 Task: Toggle the page on scroll in the timeline.
Action: Mouse moved to (19, 515)
Screenshot: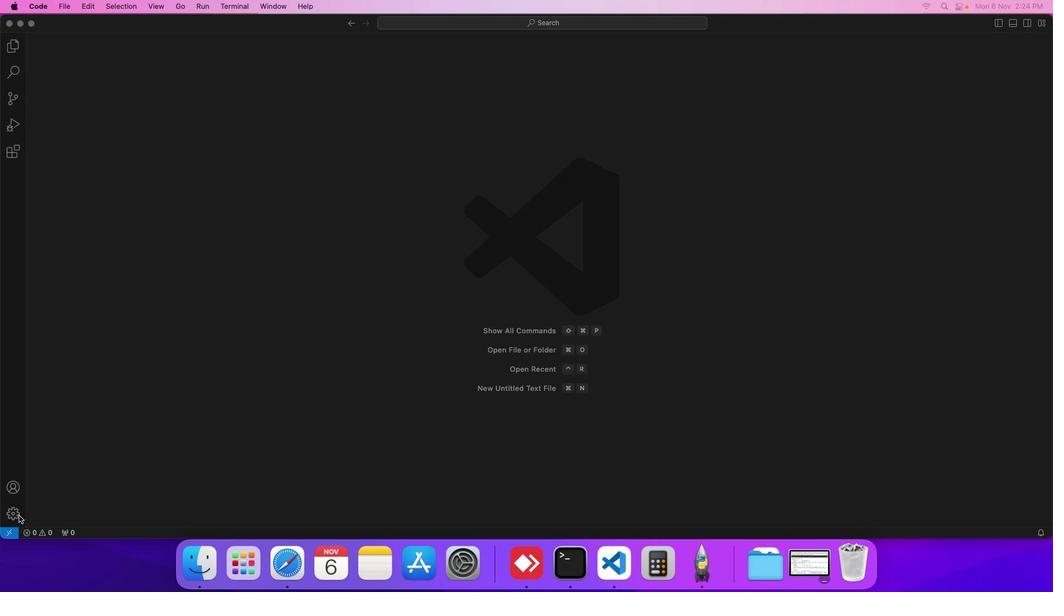 
Action: Mouse pressed left at (19, 515)
Screenshot: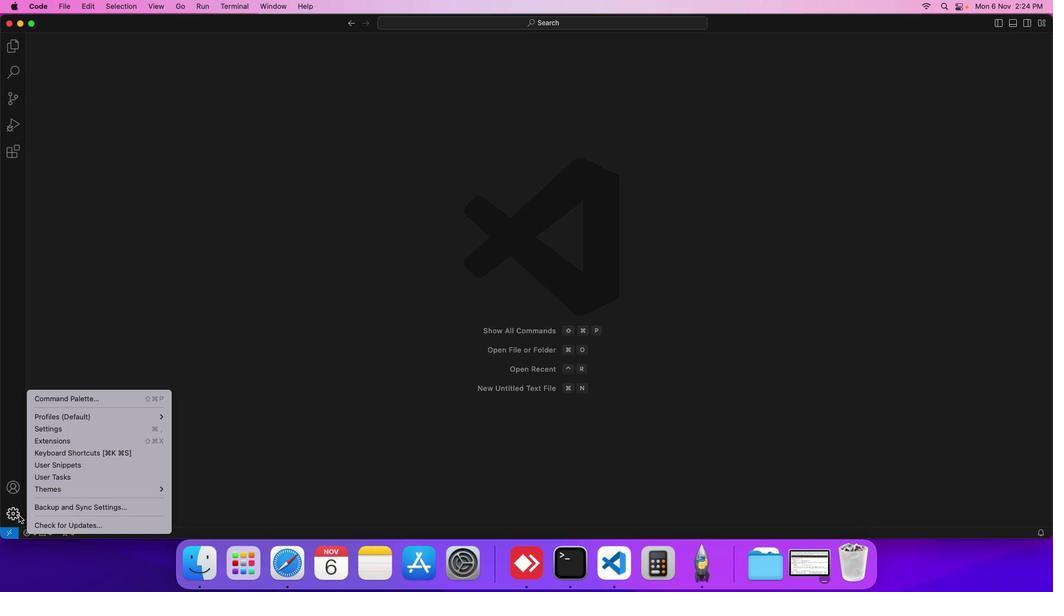 
Action: Mouse moved to (52, 427)
Screenshot: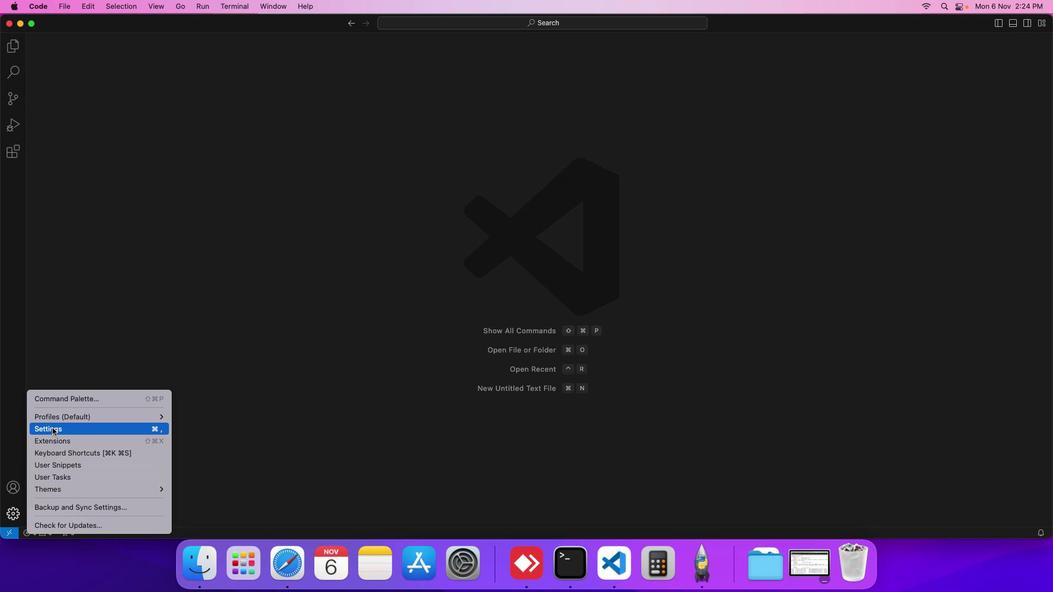 
Action: Mouse pressed left at (52, 427)
Screenshot: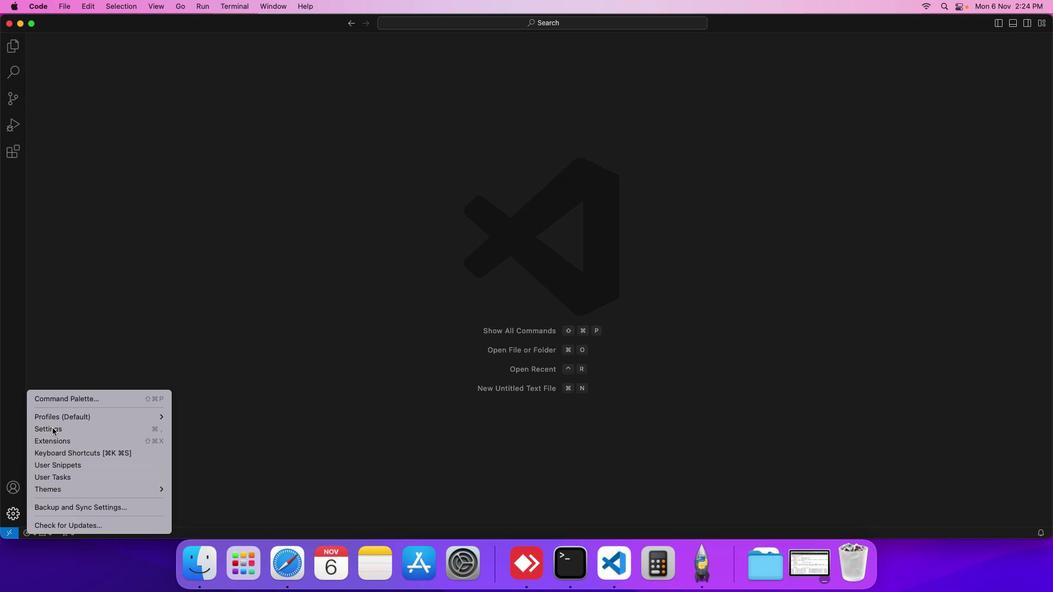 
Action: Mouse moved to (262, 156)
Screenshot: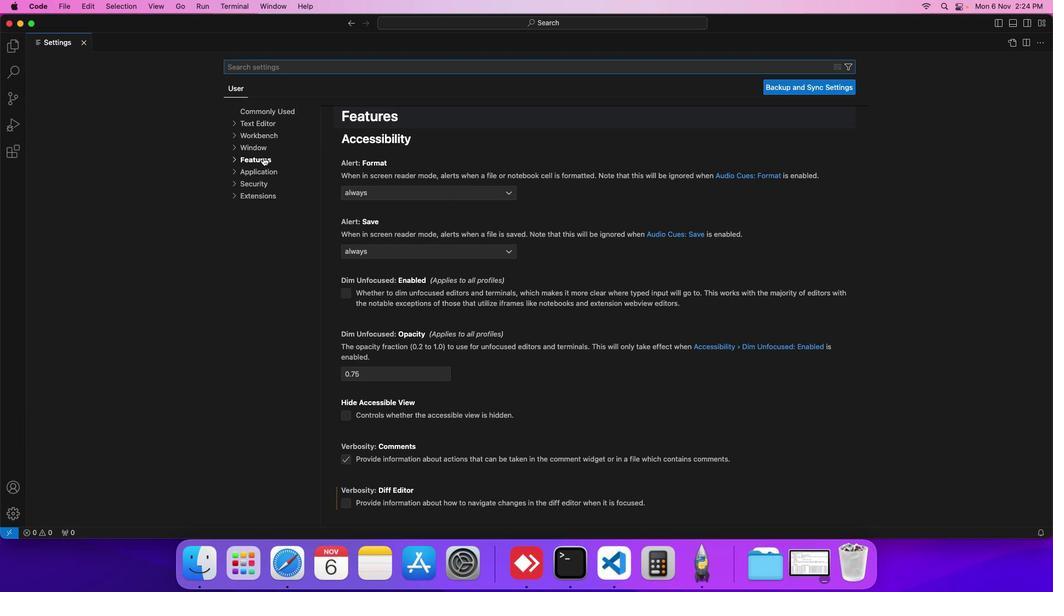 
Action: Mouse pressed left at (262, 156)
Screenshot: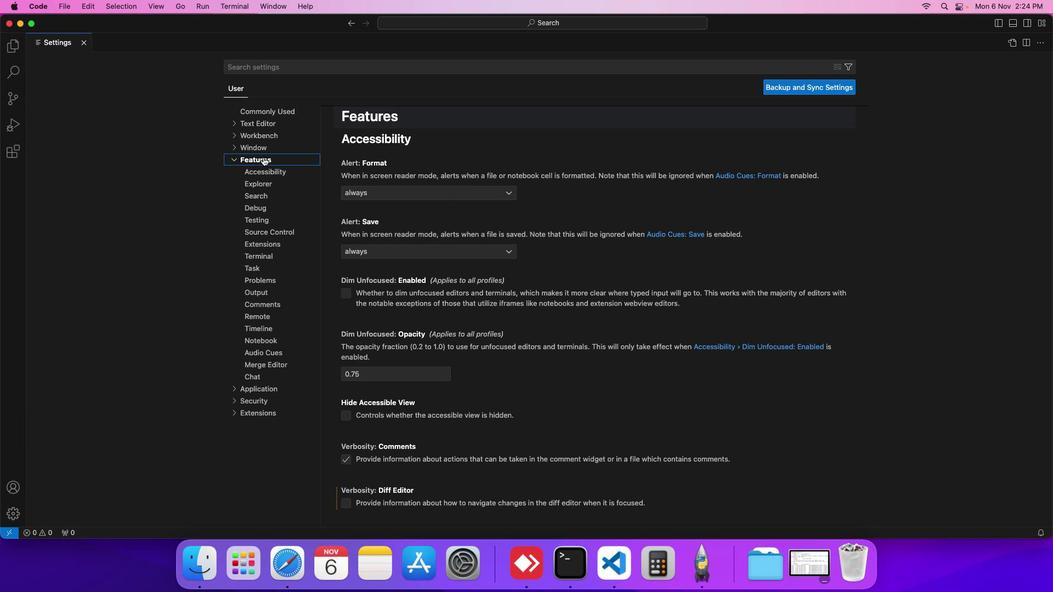 
Action: Mouse moved to (260, 329)
Screenshot: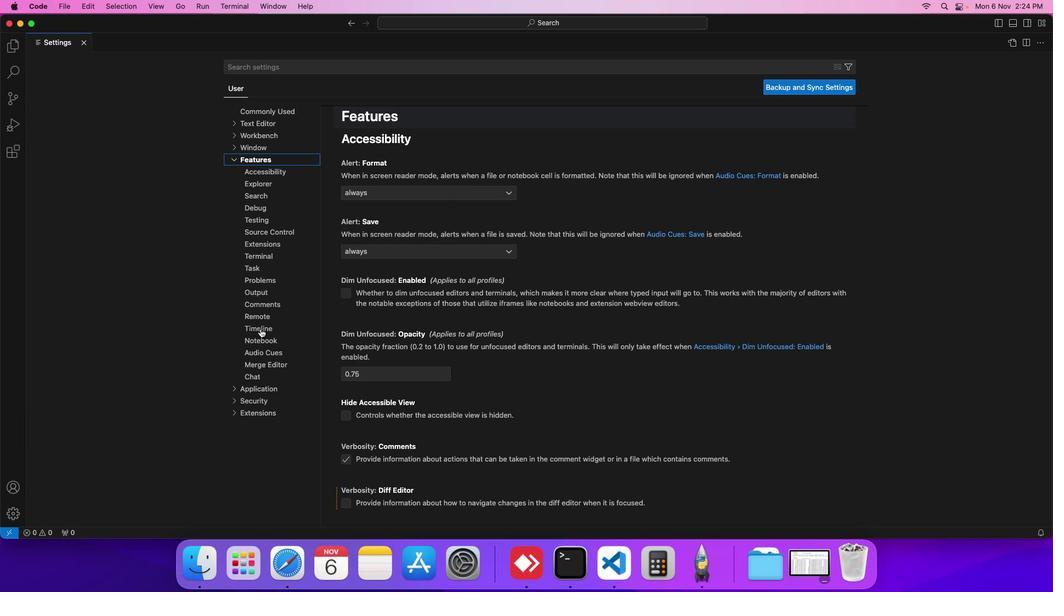 
Action: Mouse pressed left at (260, 329)
Screenshot: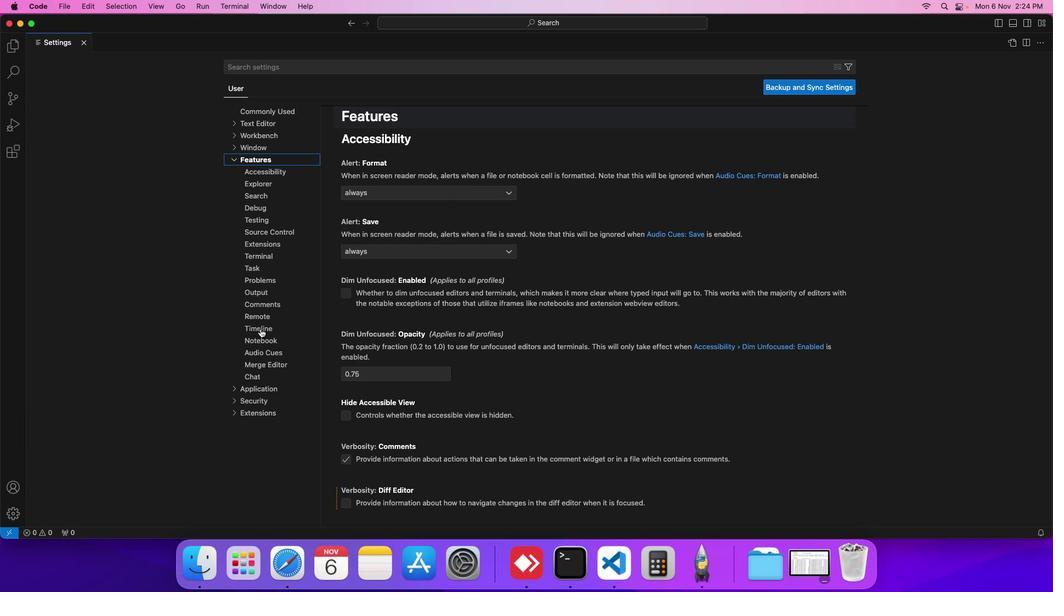 
Action: Mouse moved to (345, 153)
Screenshot: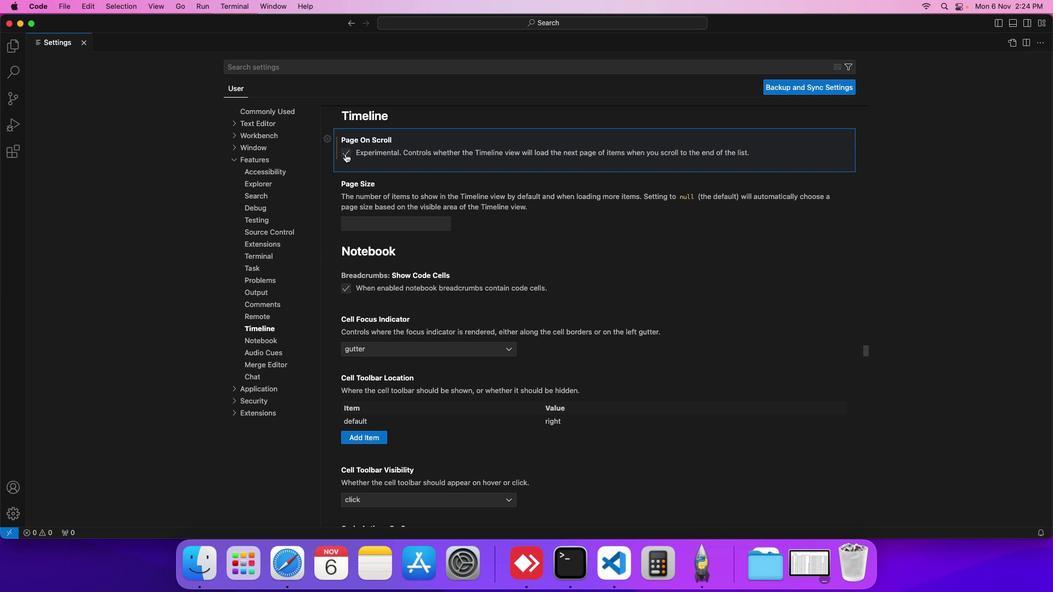 
Action: Mouse pressed left at (345, 153)
Screenshot: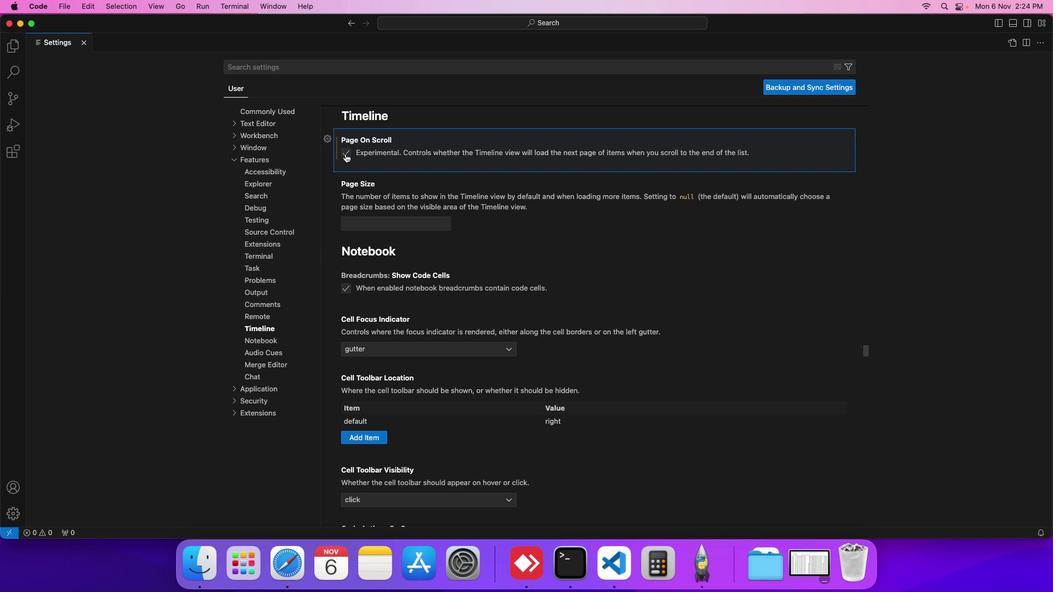 
